 Task: Check the median days on the market of condos/co-ops in the last 1 year.
Action: Mouse moved to (909, 199)
Screenshot: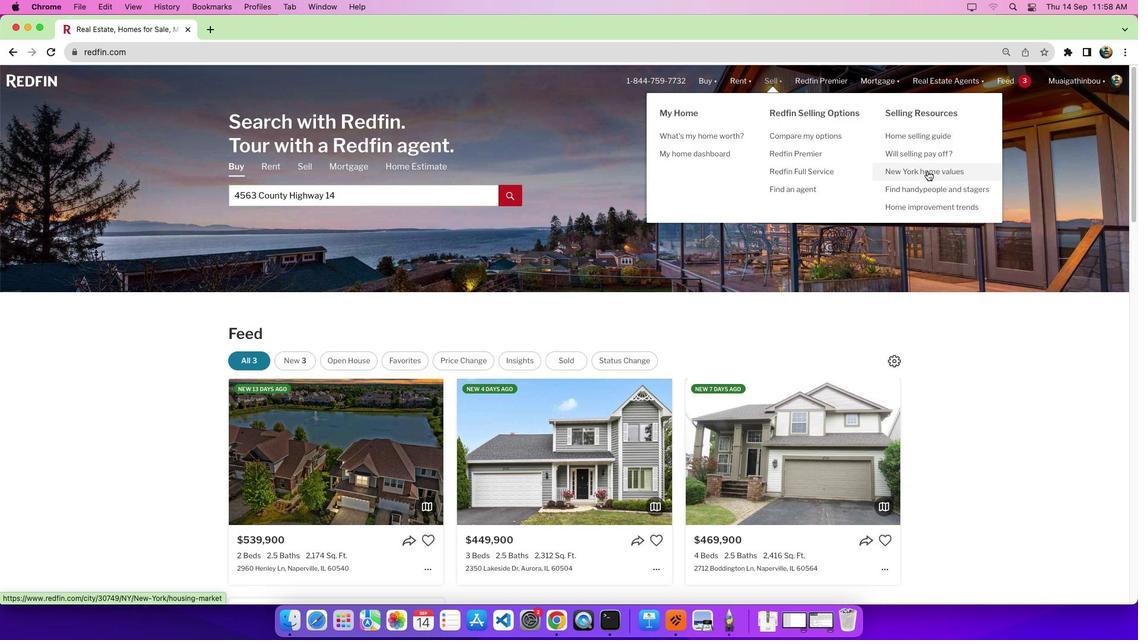 
Action: Mouse pressed left at (909, 199)
Screenshot: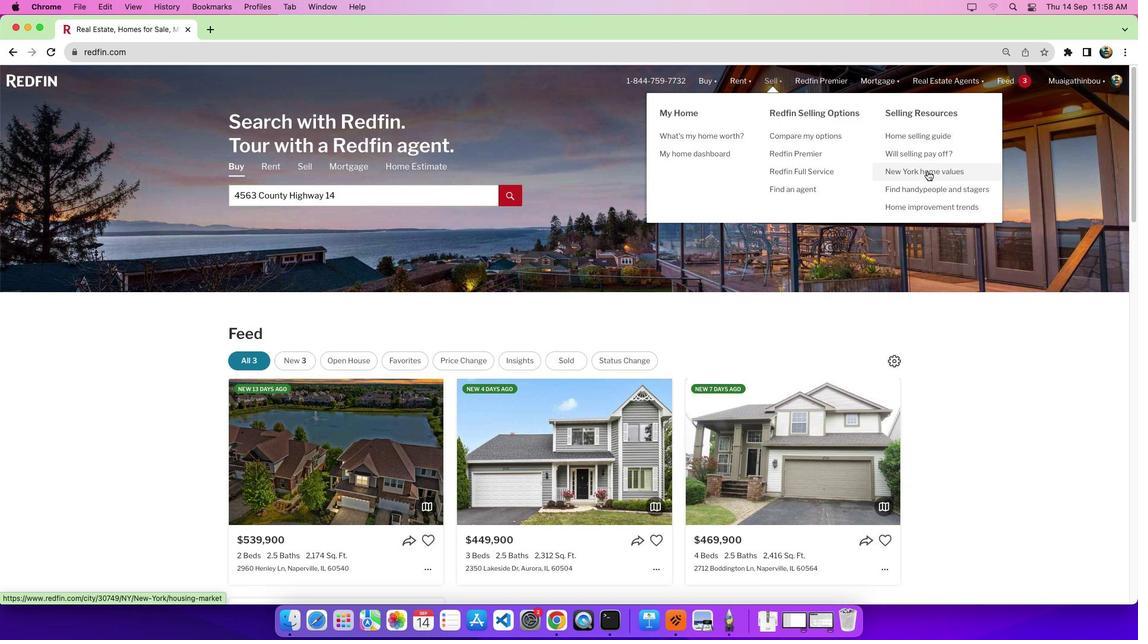 
Action: Mouse moved to (730, 356)
Screenshot: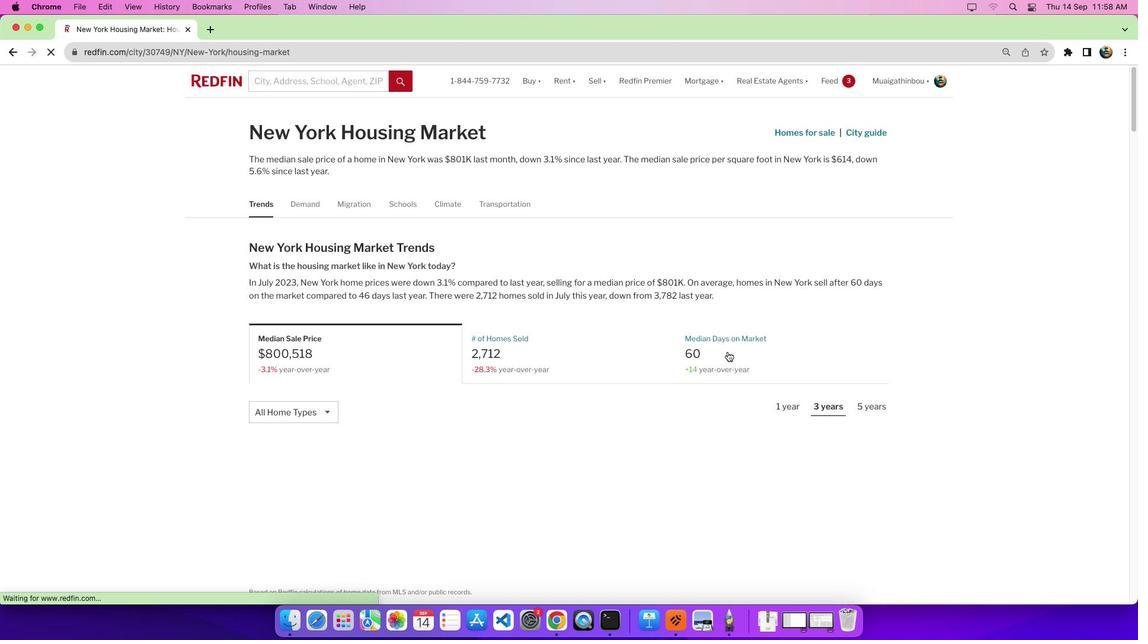 
Action: Mouse pressed left at (730, 356)
Screenshot: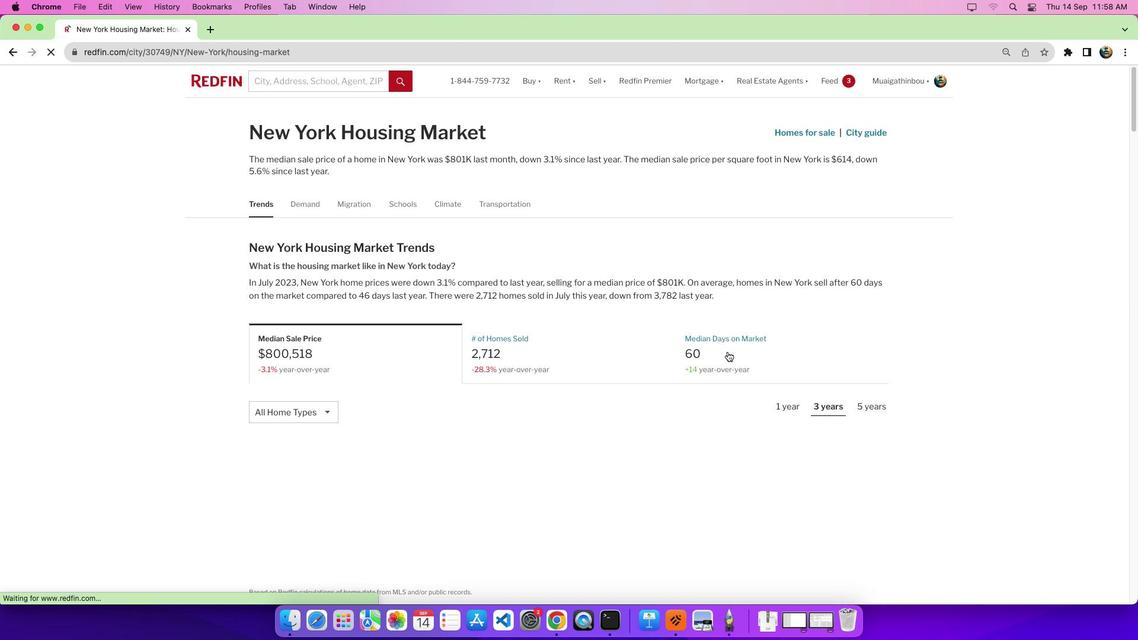 
Action: Mouse moved to (728, 343)
Screenshot: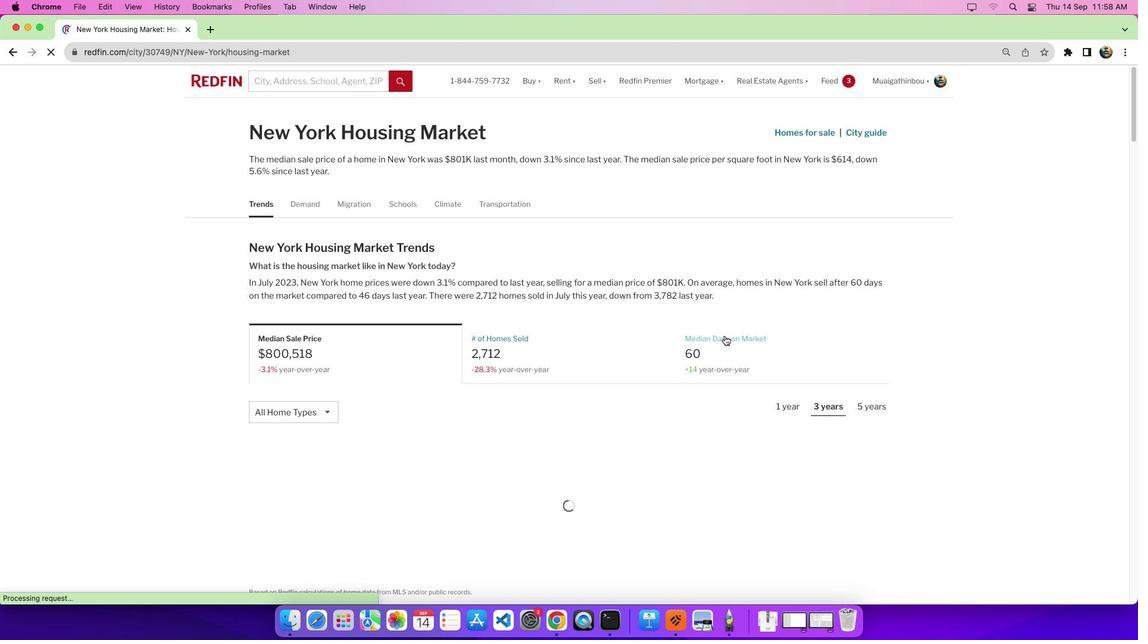 
Action: Mouse pressed left at (728, 343)
Screenshot: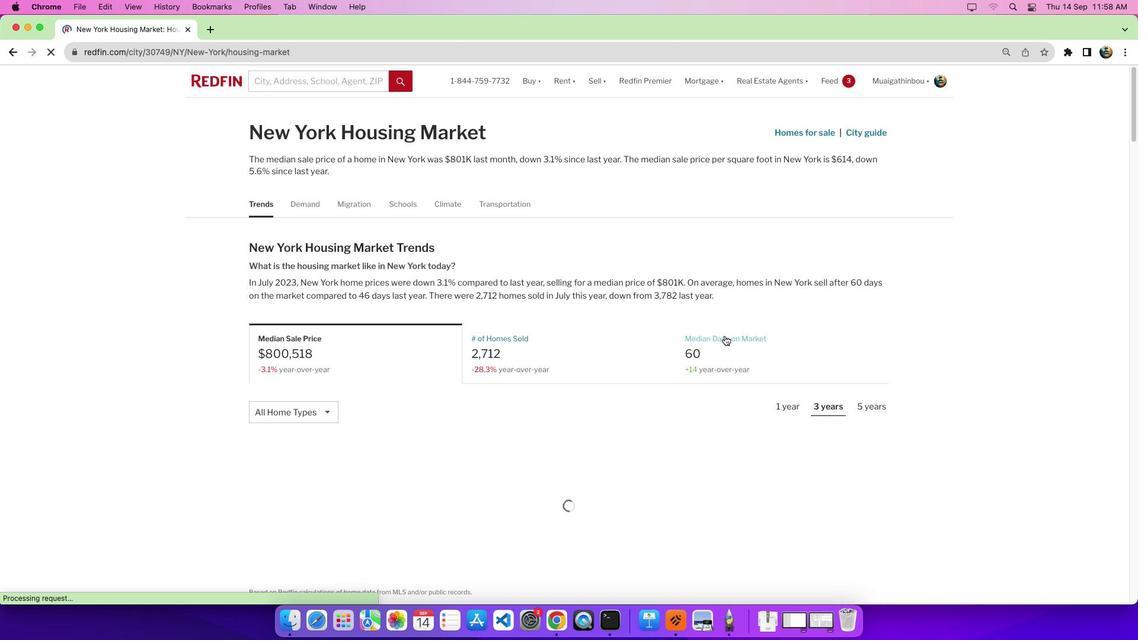 
Action: Mouse moved to (344, 411)
Screenshot: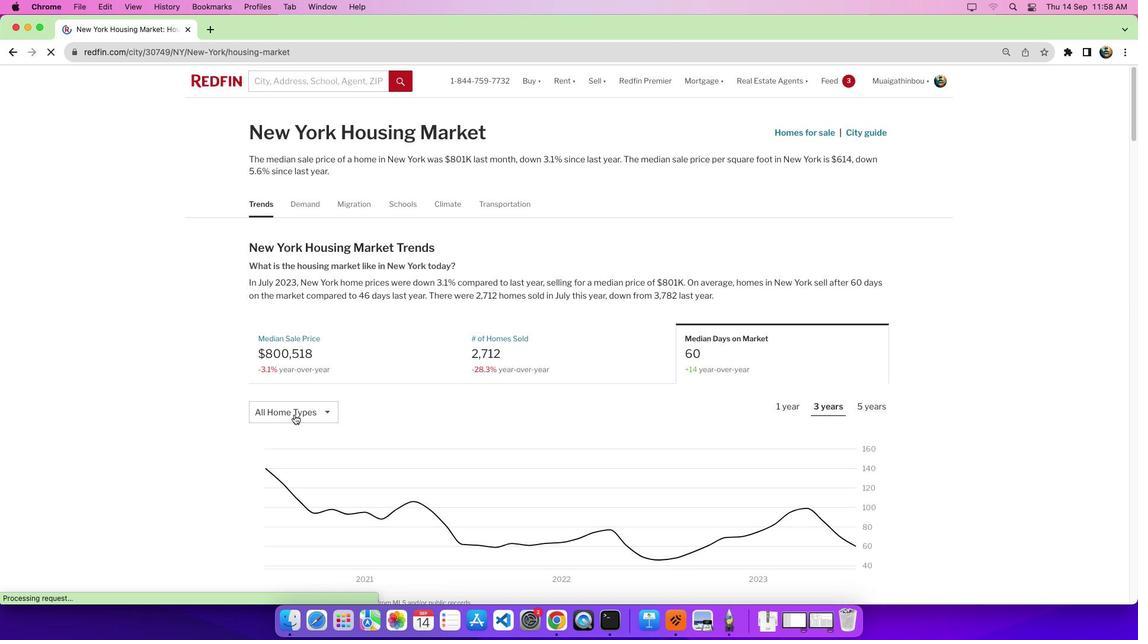 
Action: Mouse pressed left at (344, 411)
Screenshot: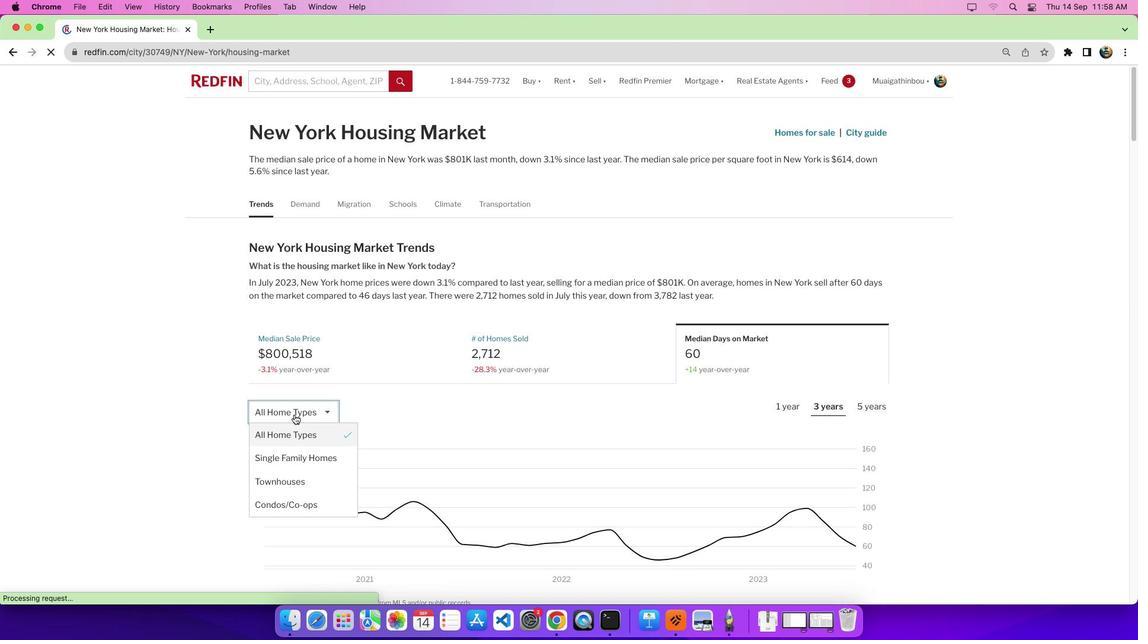 
Action: Mouse moved to (336, 491)
Screenshot: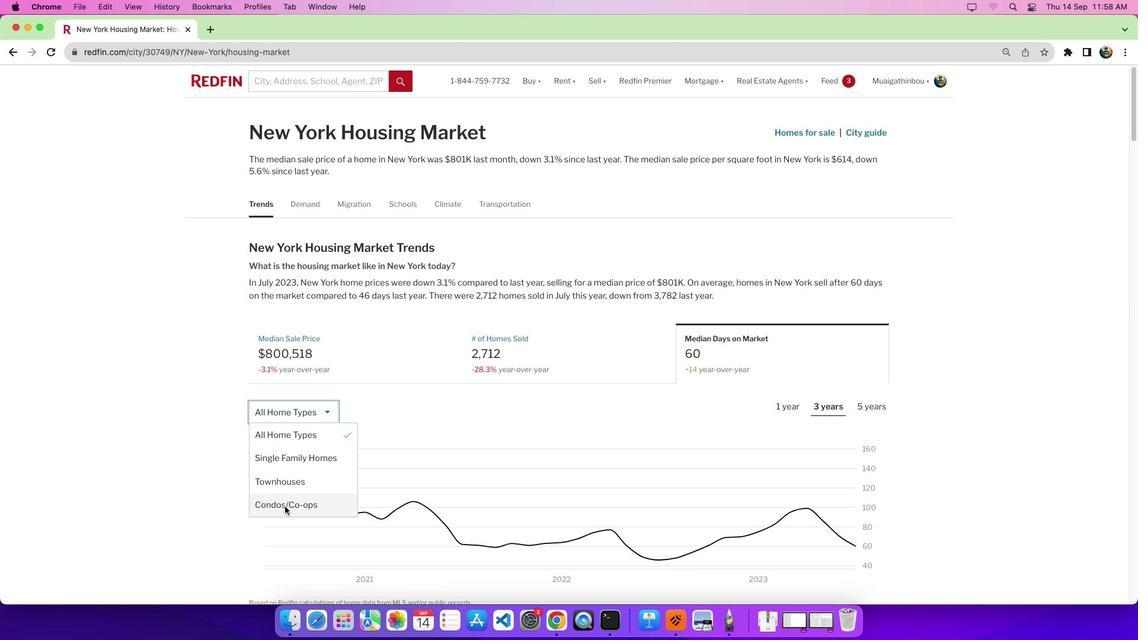 
Action: Mouse pressed left at (336, 491)
Screenshot: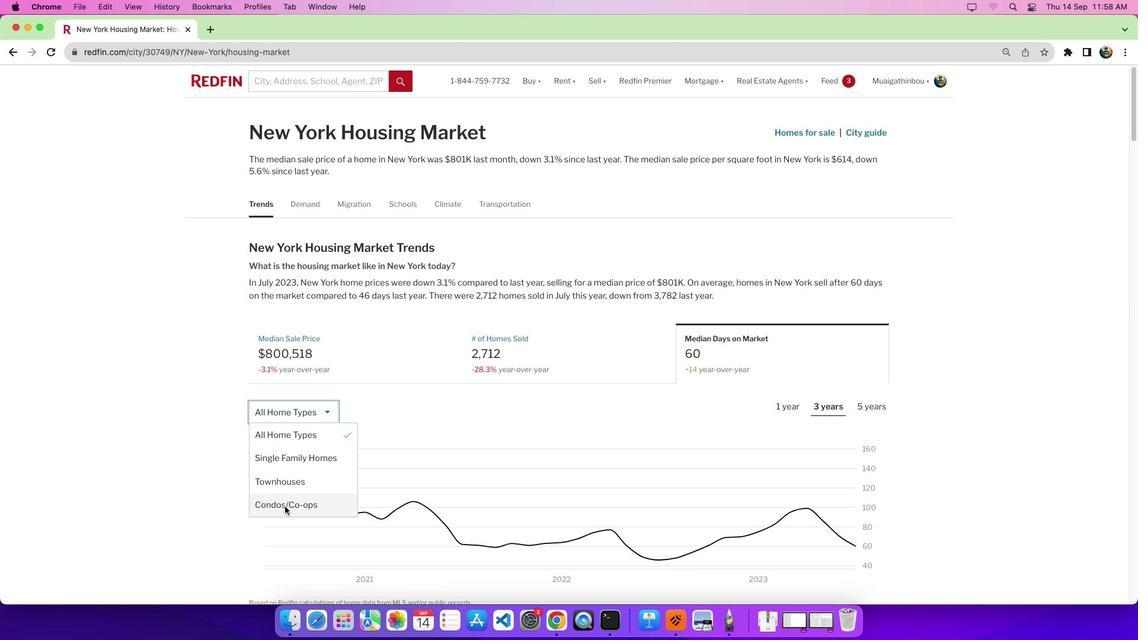 
Action: Mouse moved to (784, 403)
Screenshot: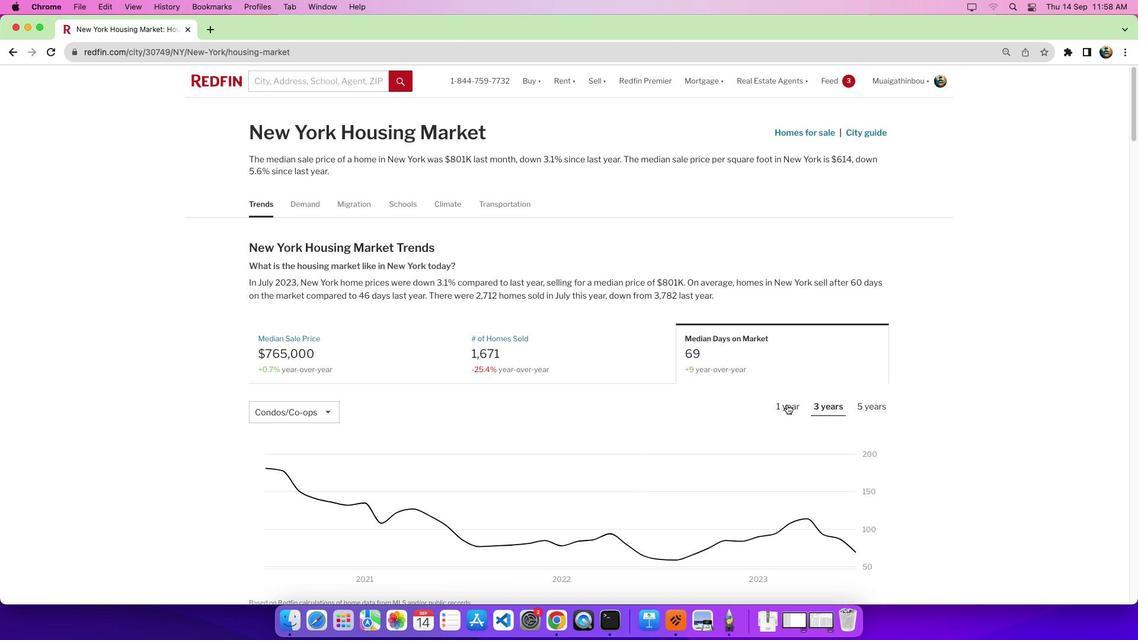 
Action: Mouse pressed left at (784, 403)
Screenshot: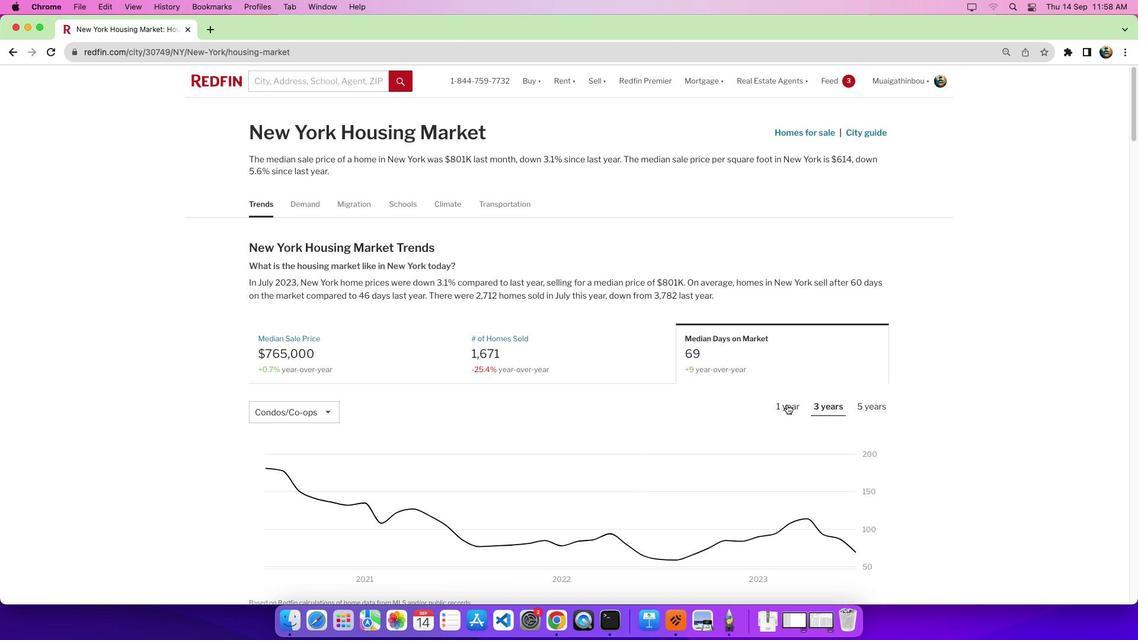 
Action: Mouse moved to (706, 438)
Screenshot: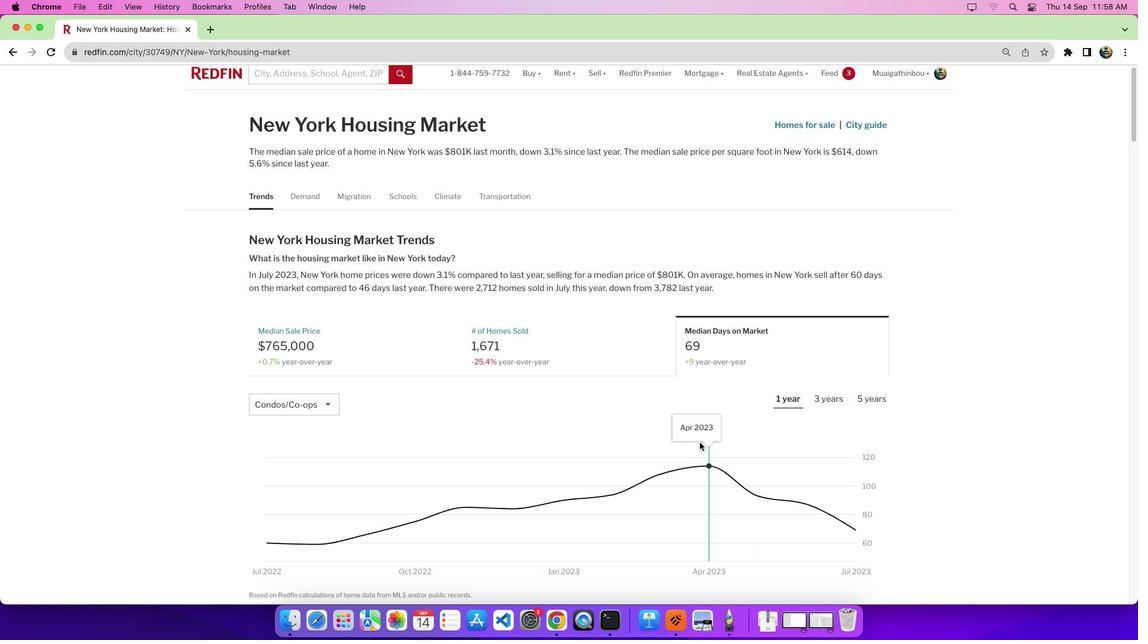 
Action: Mouse scrolled (706, 438) with delta (81, 50)
Screenshot: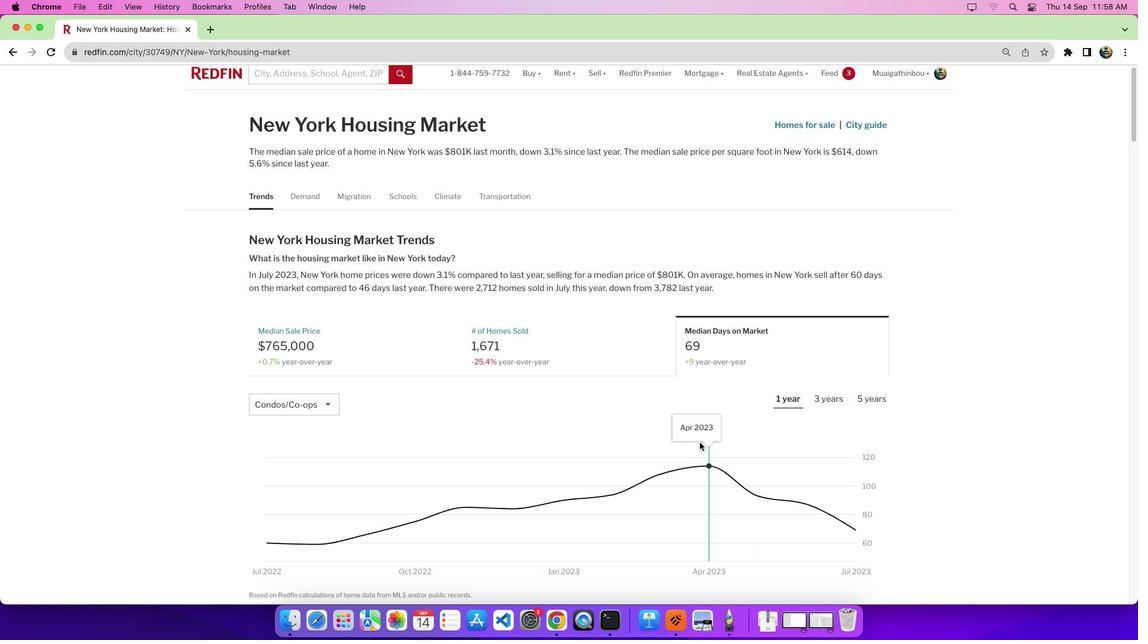 
Action: Mouse moved to (706, 437)
Screenshot: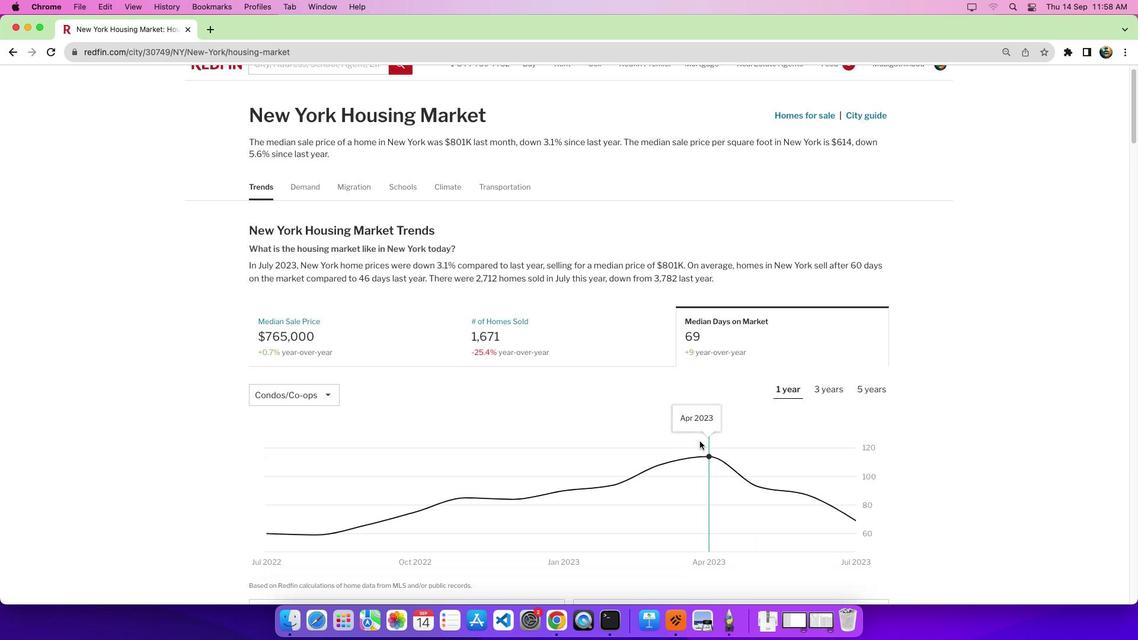 
Action: Mouse scrolled (706, 437) with delta (81, 50)
Screenshot: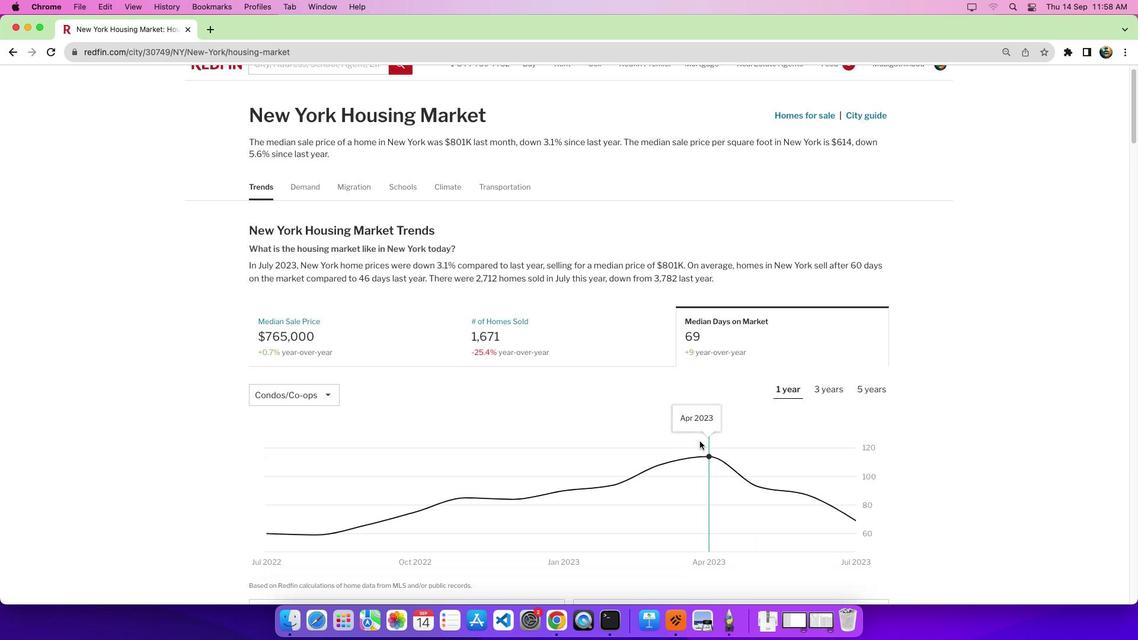 
Action: Mouse moved to (706, 434)
Screenshot: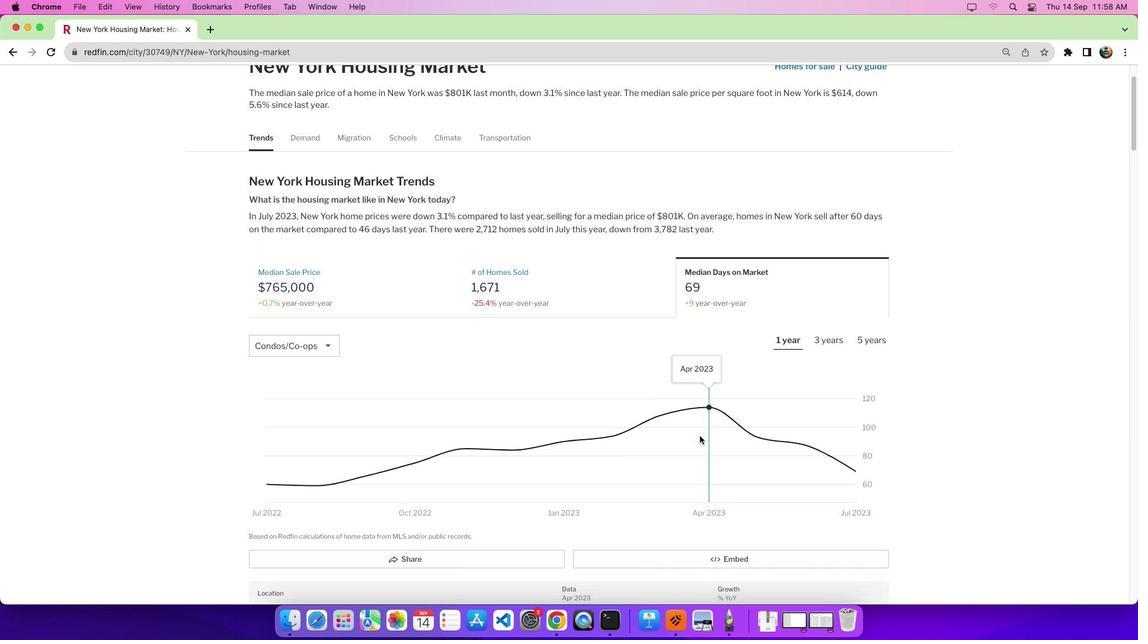 
Action: Mouse scrolled (706, 434) with delta (81, 49)
Screenshot: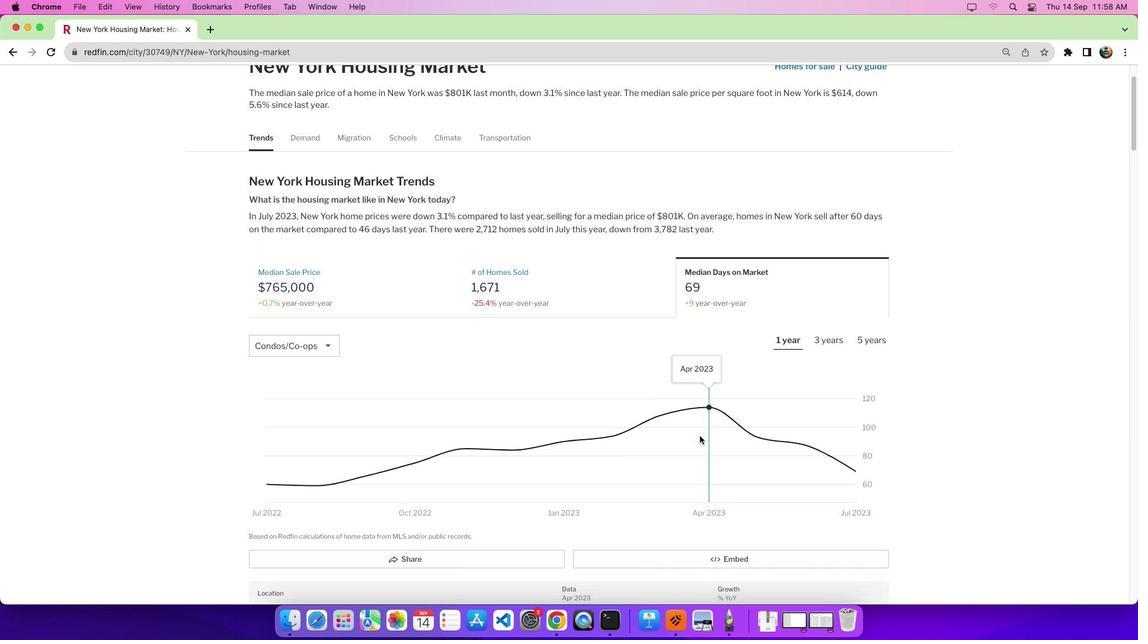 
Action: Mouse moved to (706, 428)
Screenshot: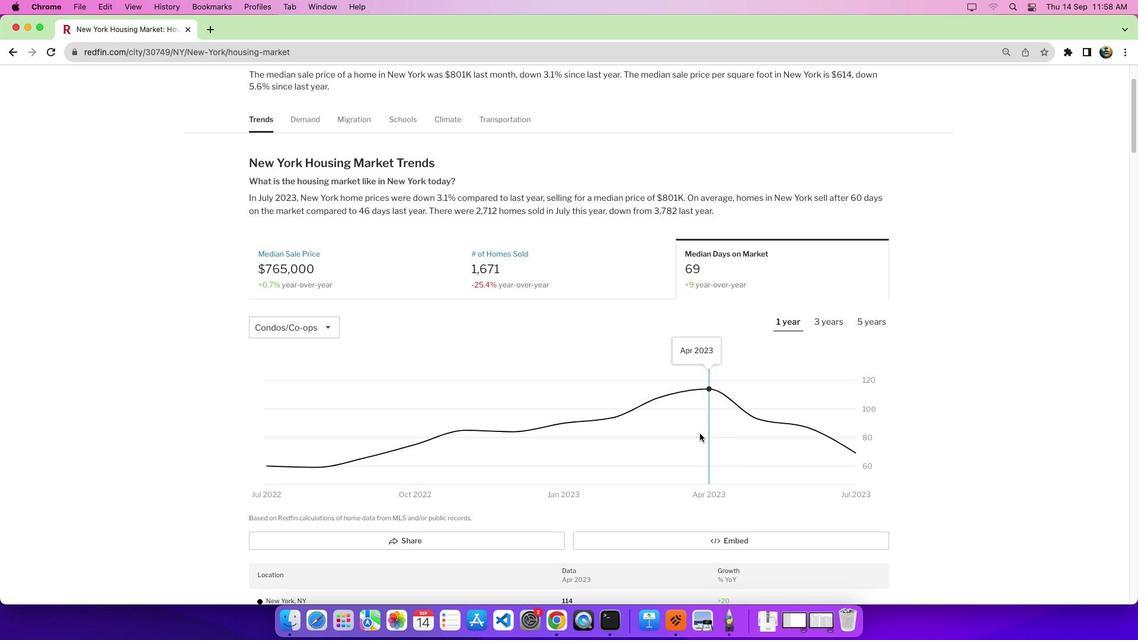 
Action: Mouse scrolled (706, 428) with delta (81, 50)
Screenshot: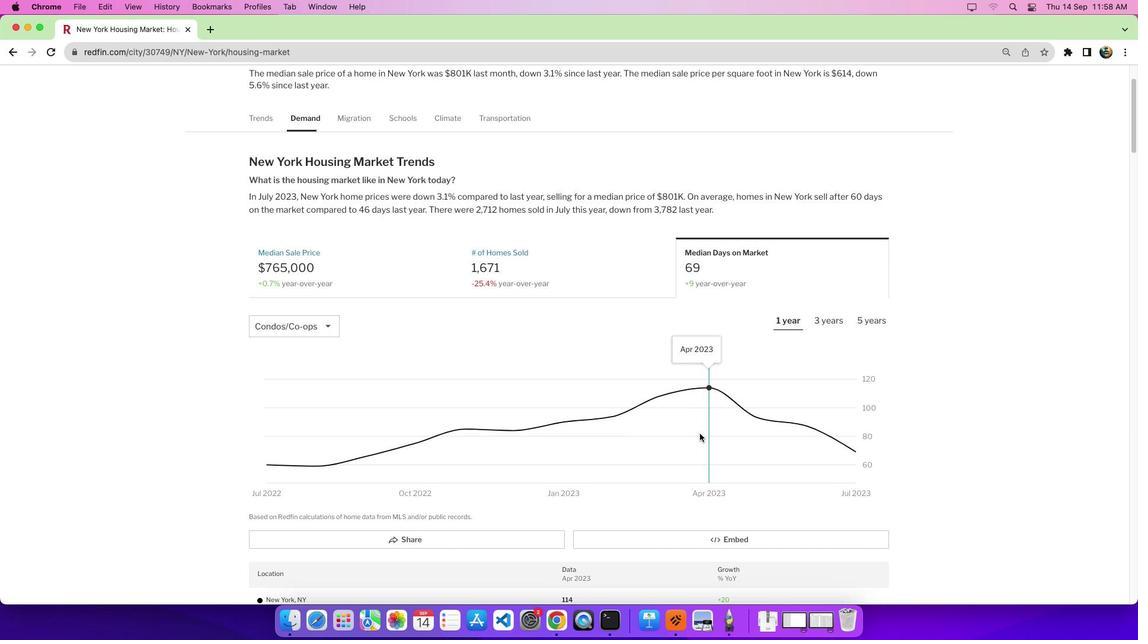 
Action: Mouse scrolled (706, 428) with delta (81, 50)
Screenshot: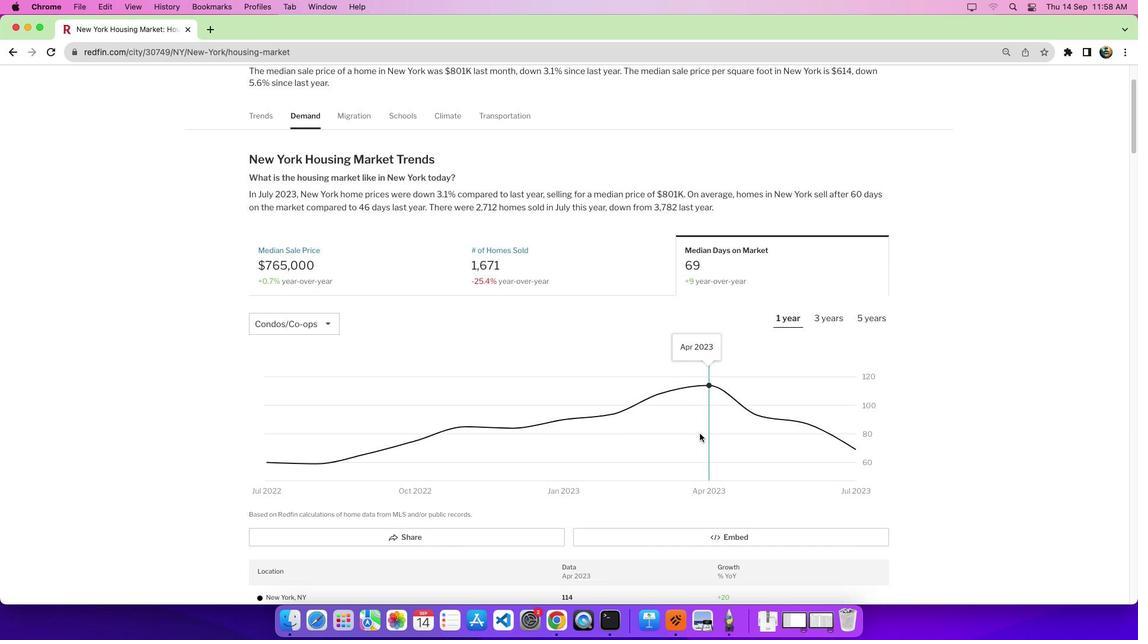 
Action: Mouse moved to (695, 418)
Screenshot: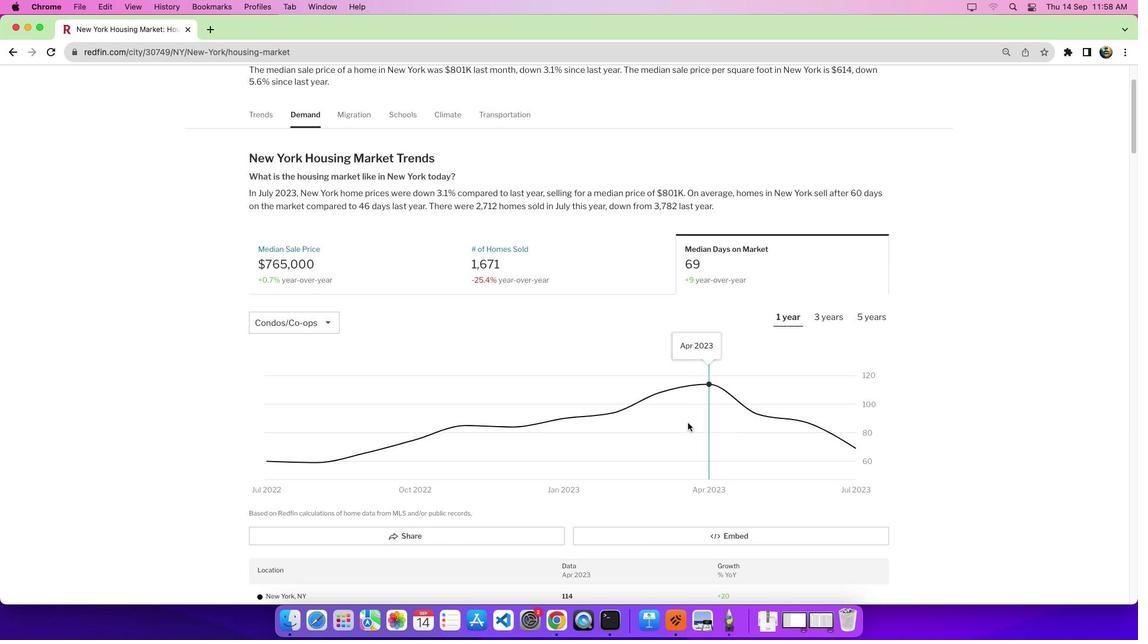 
